 Task: Change the default indentation to 4 spaces.
Action: Mouse moved to (1073, 28)
Screenshot: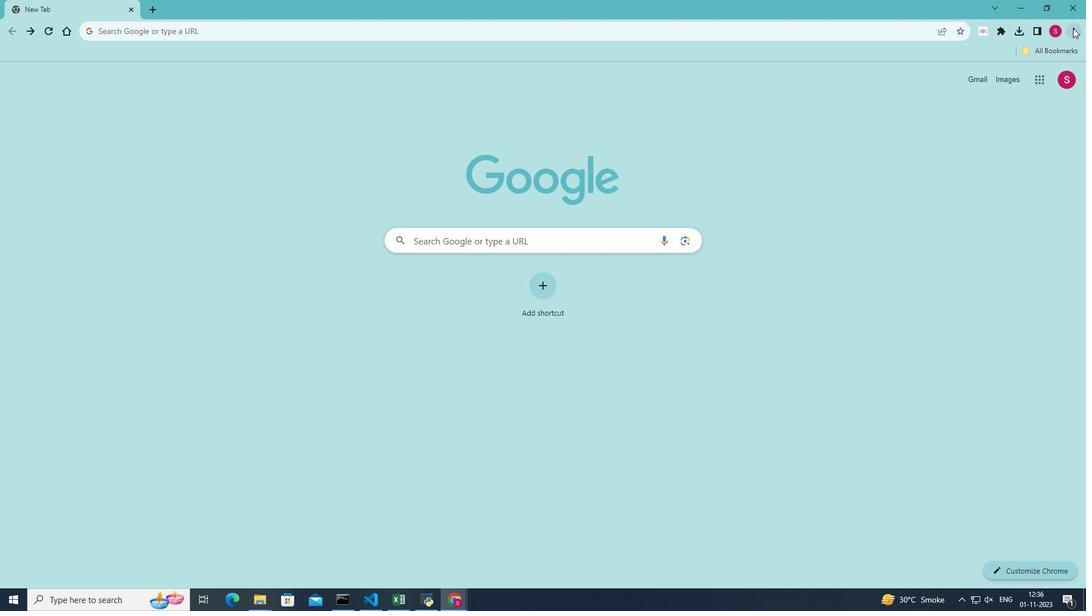 
Action: Mouse pressed left at (1073, 28)
Screenshot: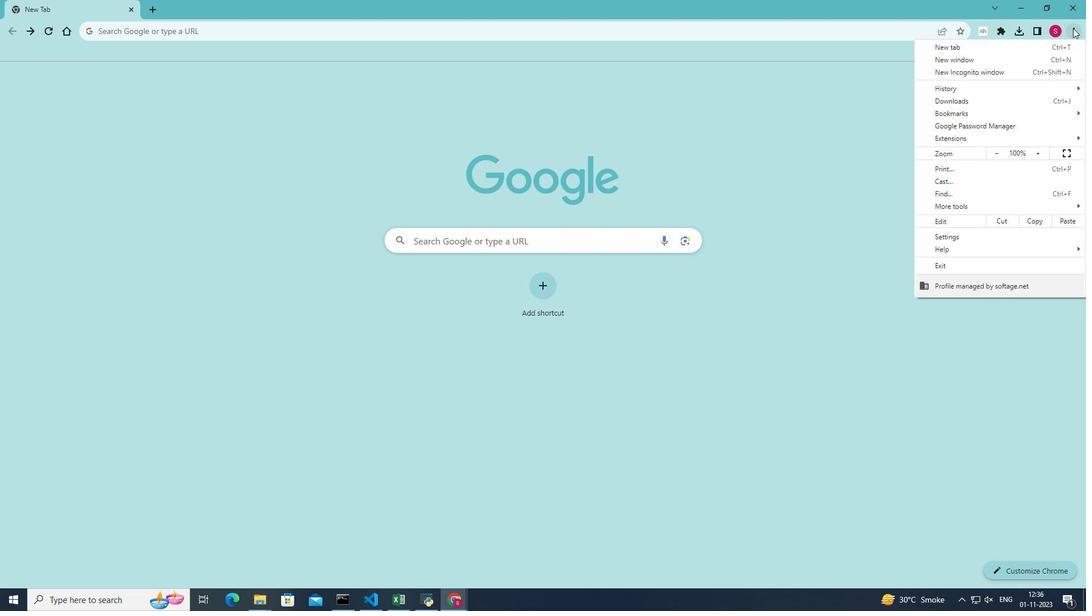 
Action: Mouse moved to (958, 204)
Screenshot: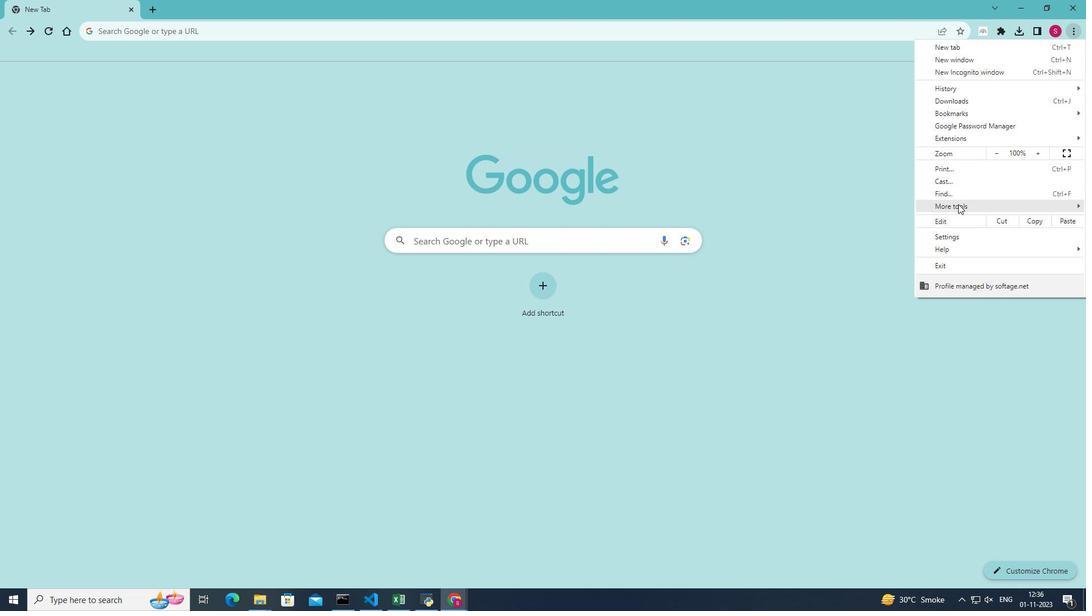 
Action: Mouse pressed left at (958, 204)
Screenshot: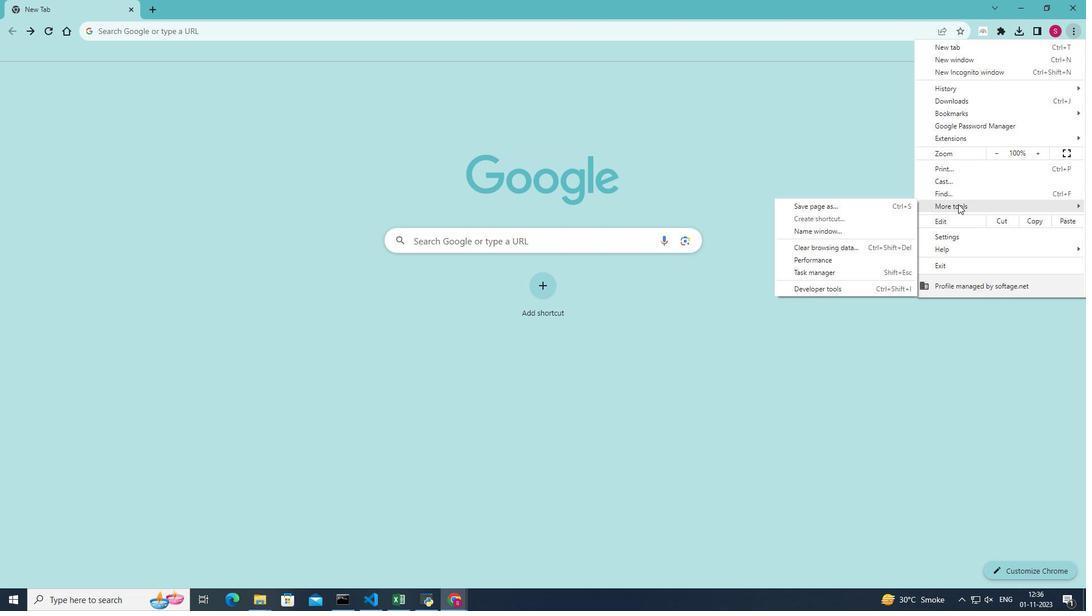 
Action: Mouse moved to (832, 285)
Screenshot: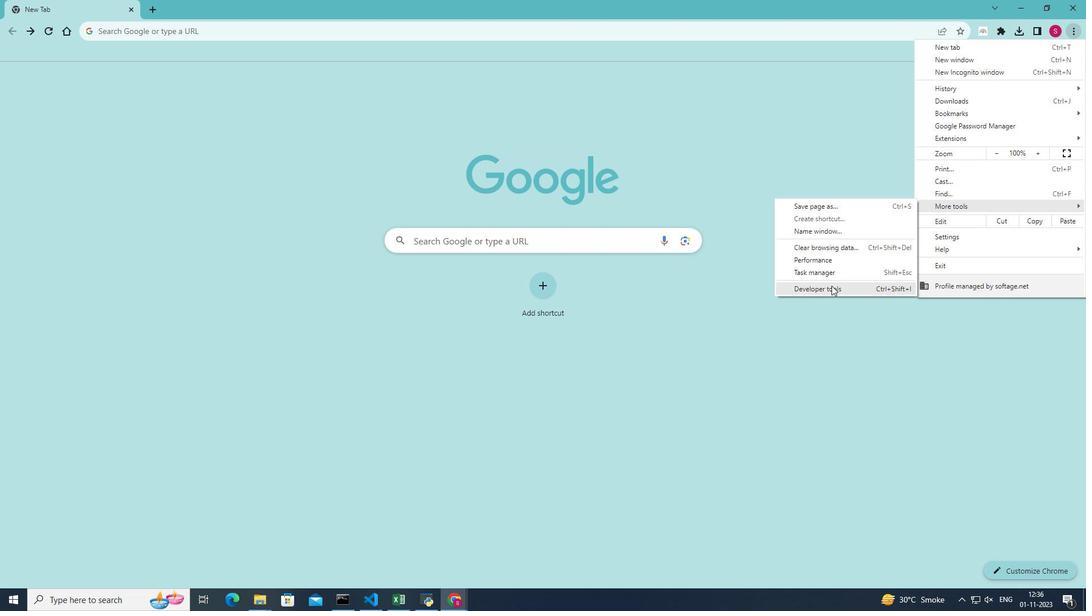 
Action: Mouse pressed left at (832, 285)
Screenshot: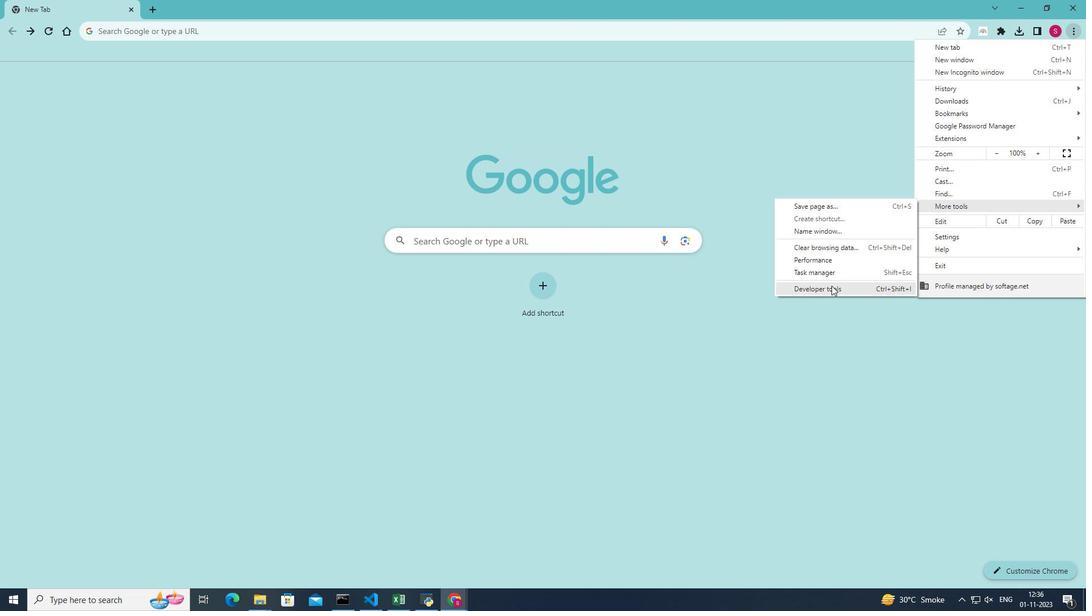 
Action: Mouse moved to (1045, 65)
Screenshot: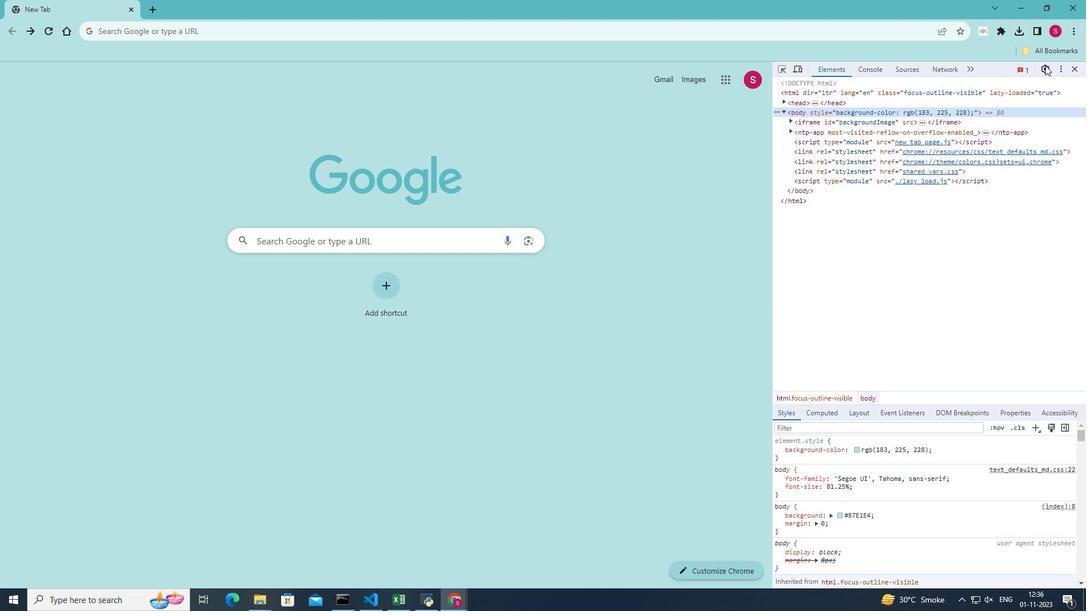 
Action: Mouse pressed left at (1045, 65)
Screenshot: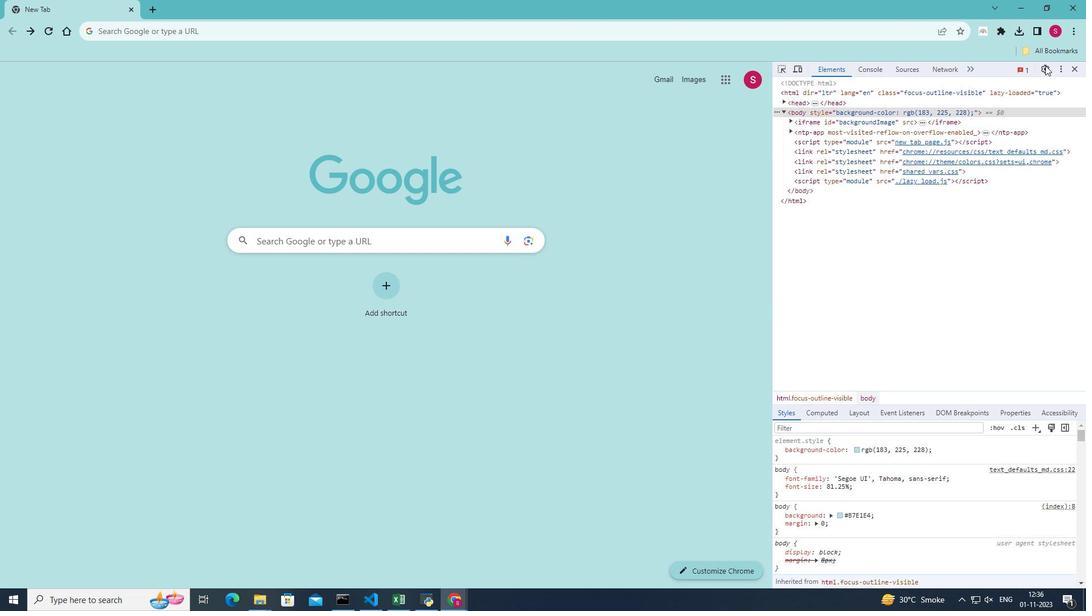 
Action: Mouse pressed left at (1045, 65)
Screenshot: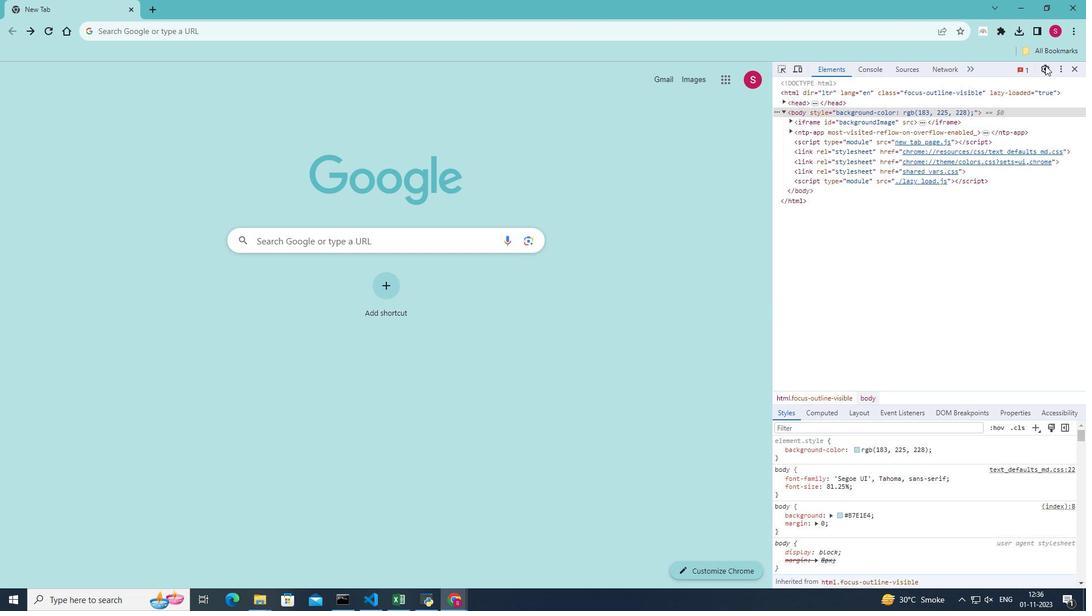 
Action: Mouse moved to (1032, 331)
Screenshot: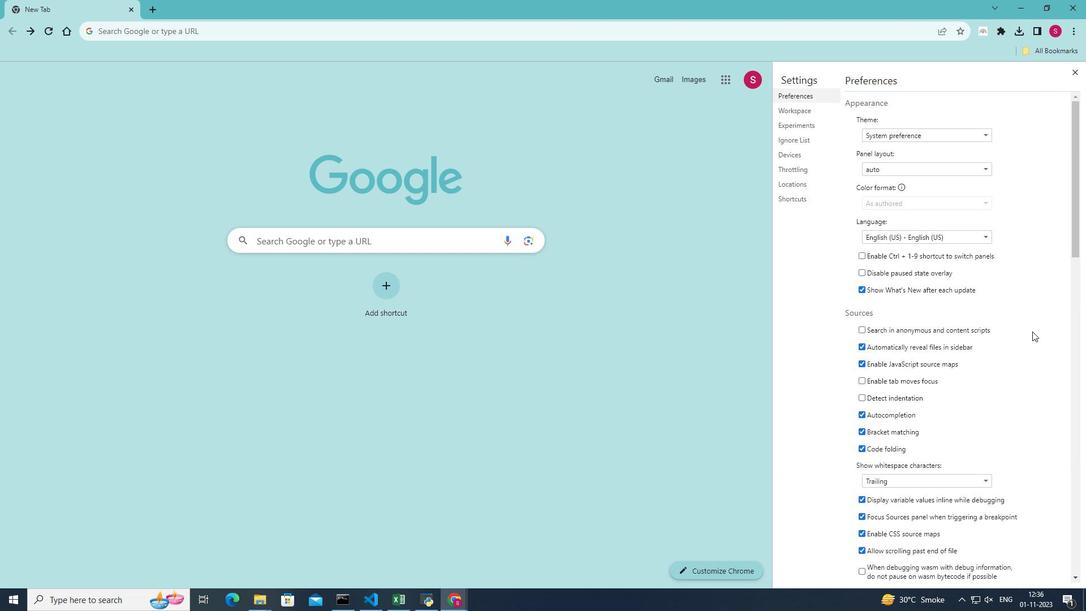 
Action: Mouse scrolled (1032, 331) with delta (0, 0)
Screenshot: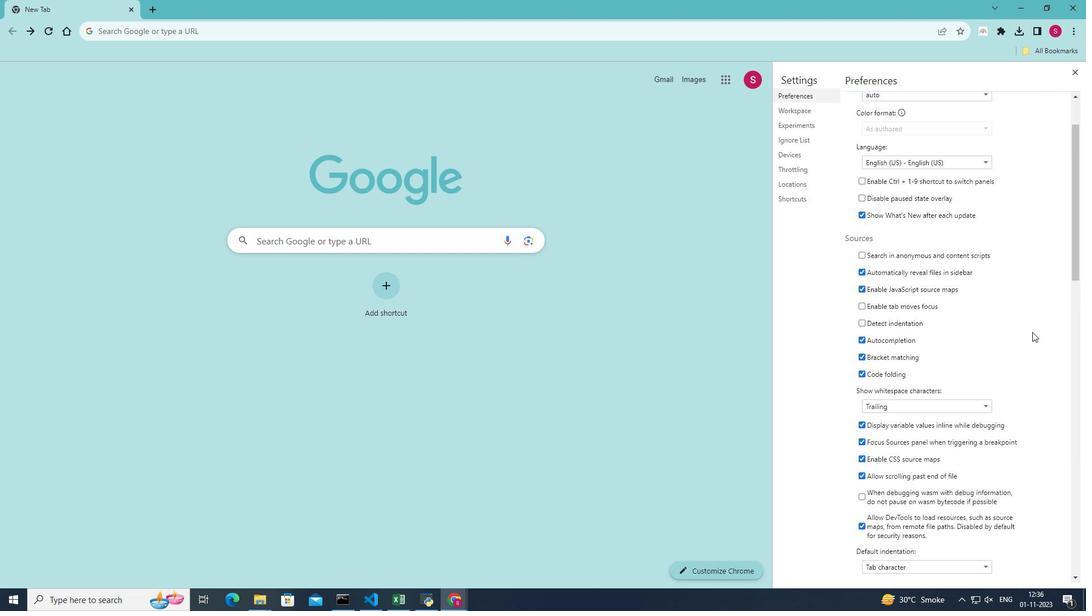 
Action: Mouse scrolled (1032, 331) with delta (0, 0)
Screenshot: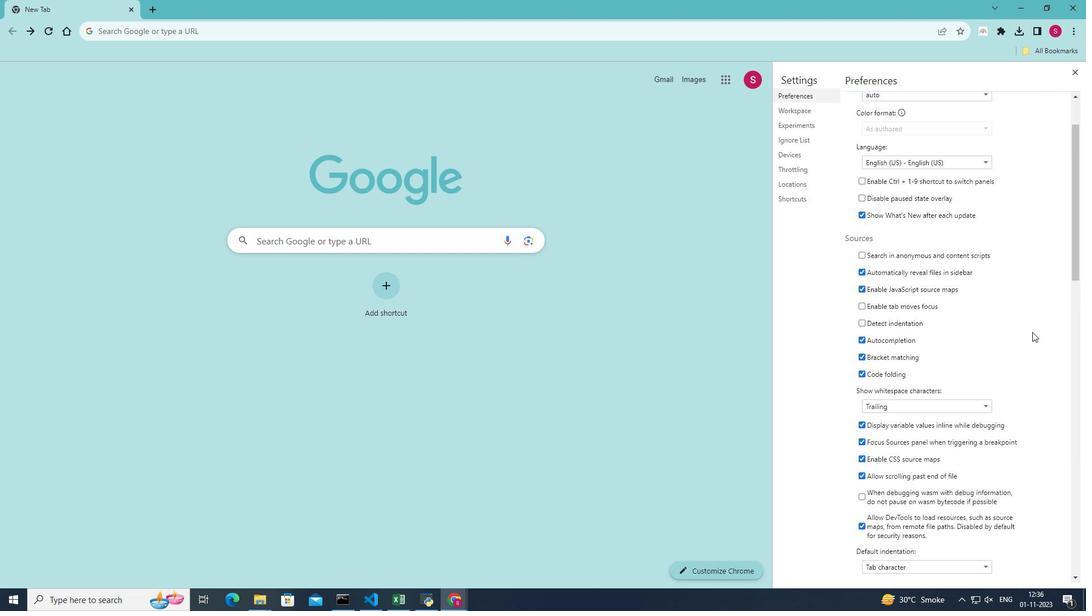 
Action: Mouse moved to (1032, 332)
Screenshot: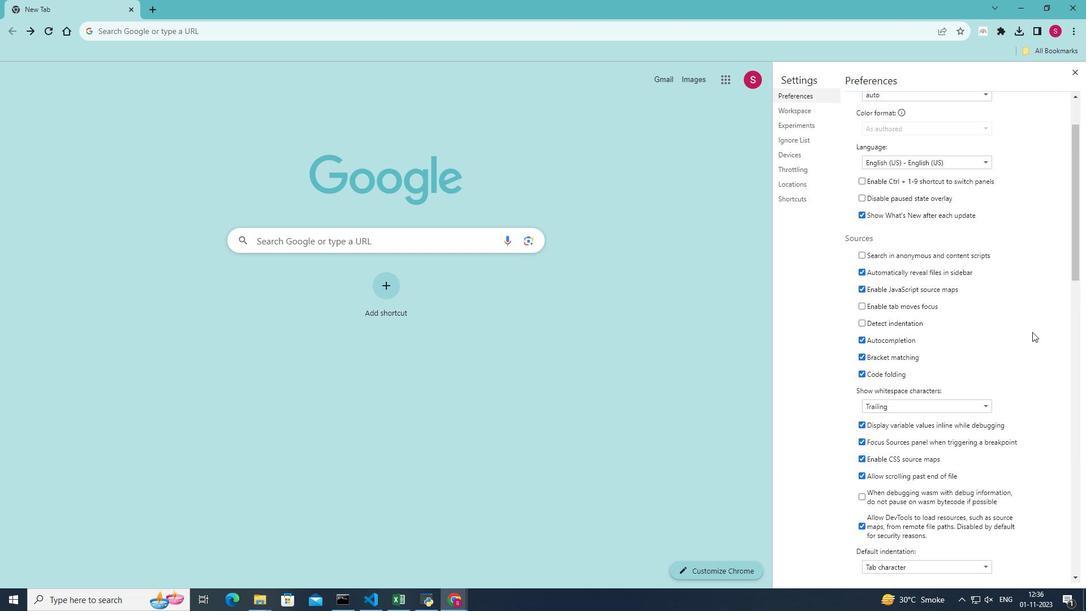 
Action: Mouse scrolled (1032, 331) with delta (0, 0)
Screenshot: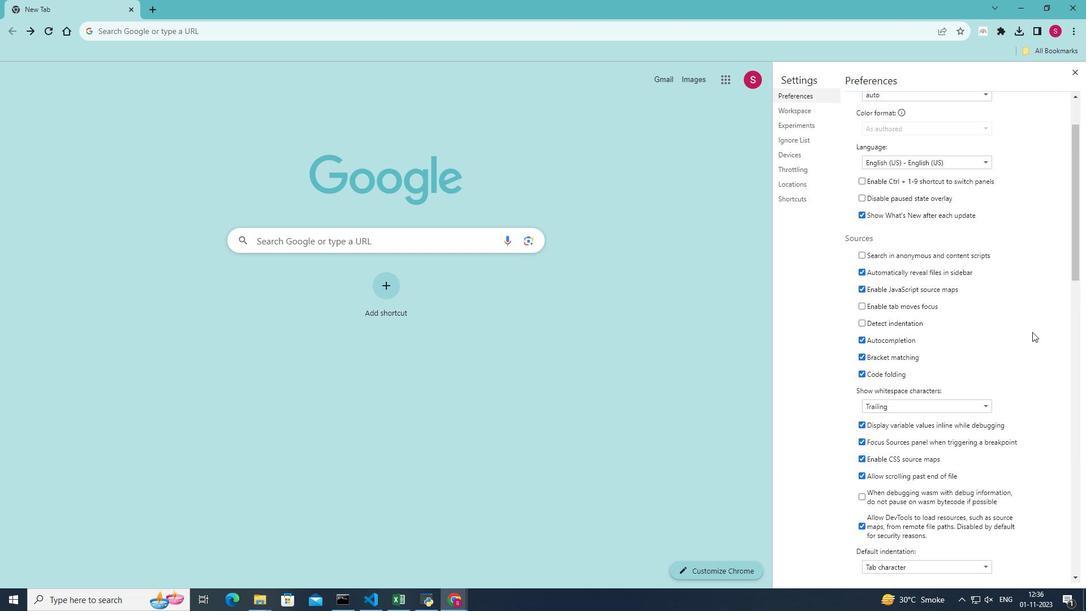 
Action: Mouse scrolled (1032, 331) with delta (0, 0)
Screenshot: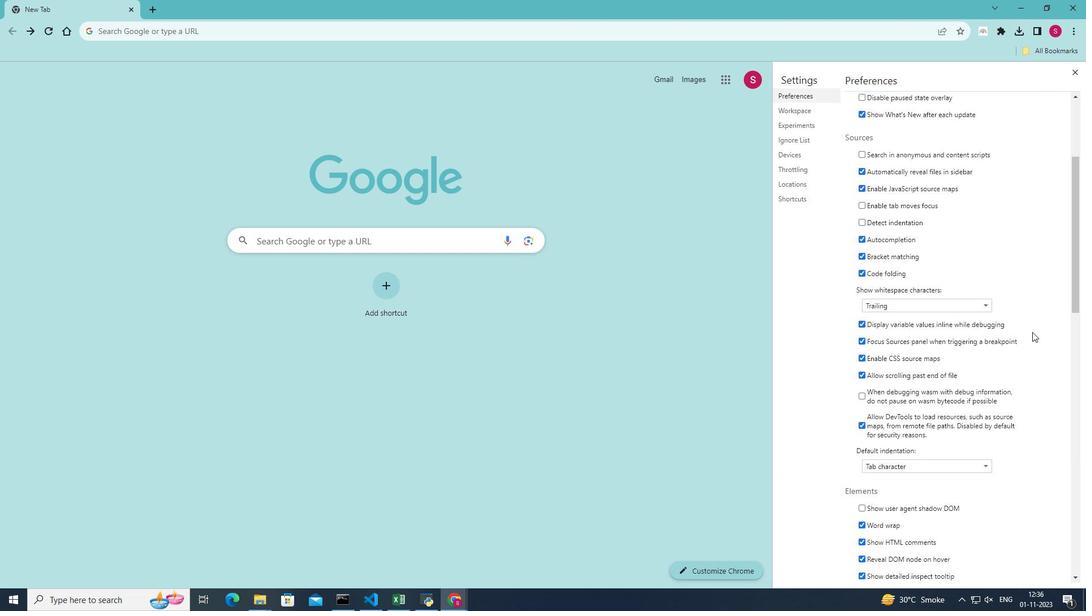 
Action: Mouse scrolled (1032, 331) with delta (0, 0)
Screenshot: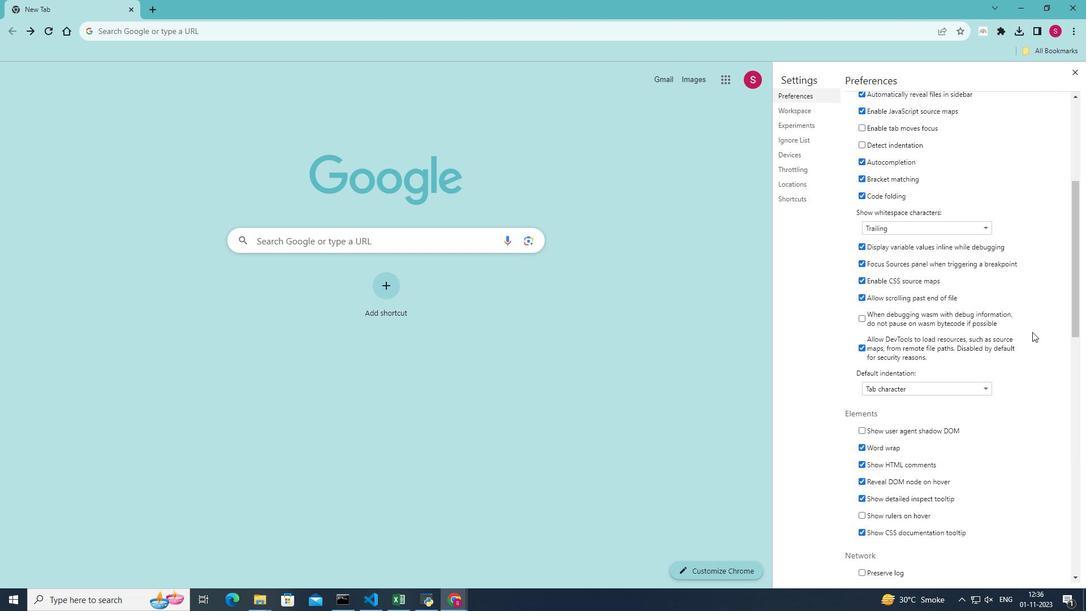 
Action: Mouse moved to (953, 356)
Screenshot: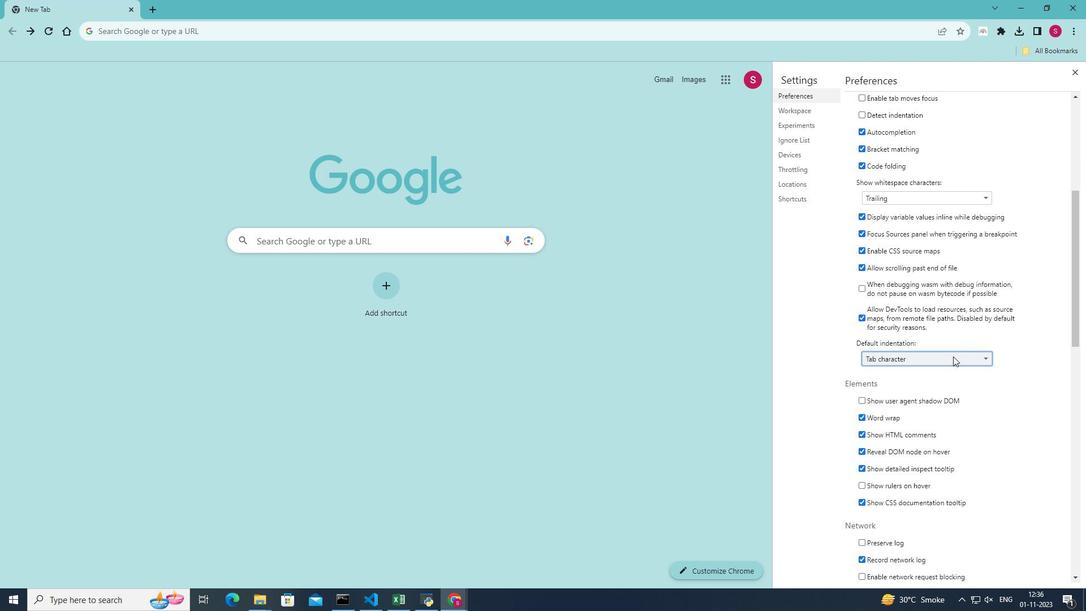 
Action: Mouse pressed left at (953, 356)
Screenshot: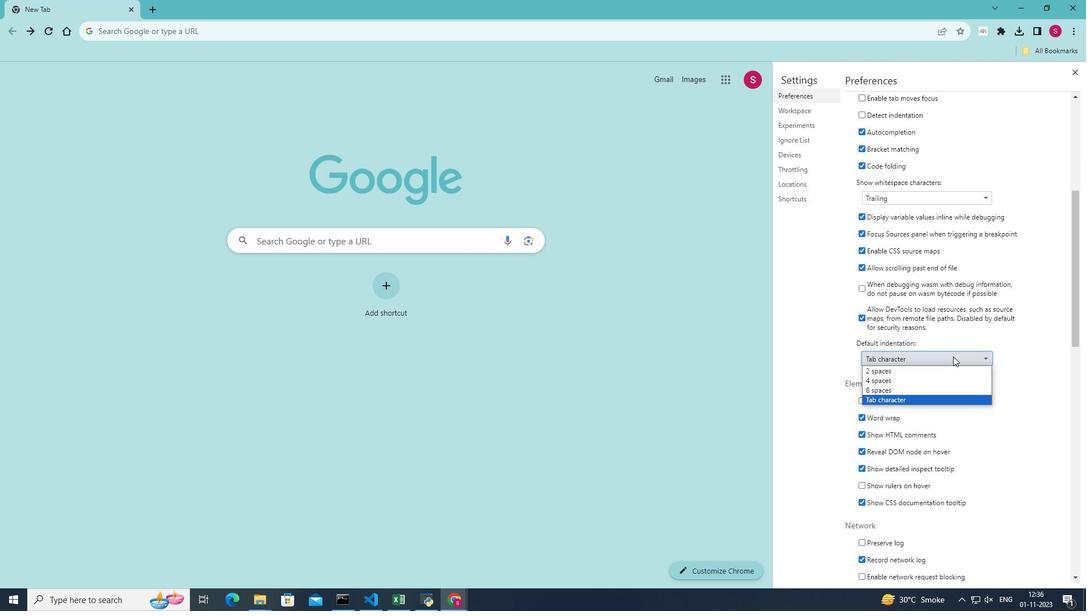 
Action: Mouse moved to (893, 383)
Screenshot: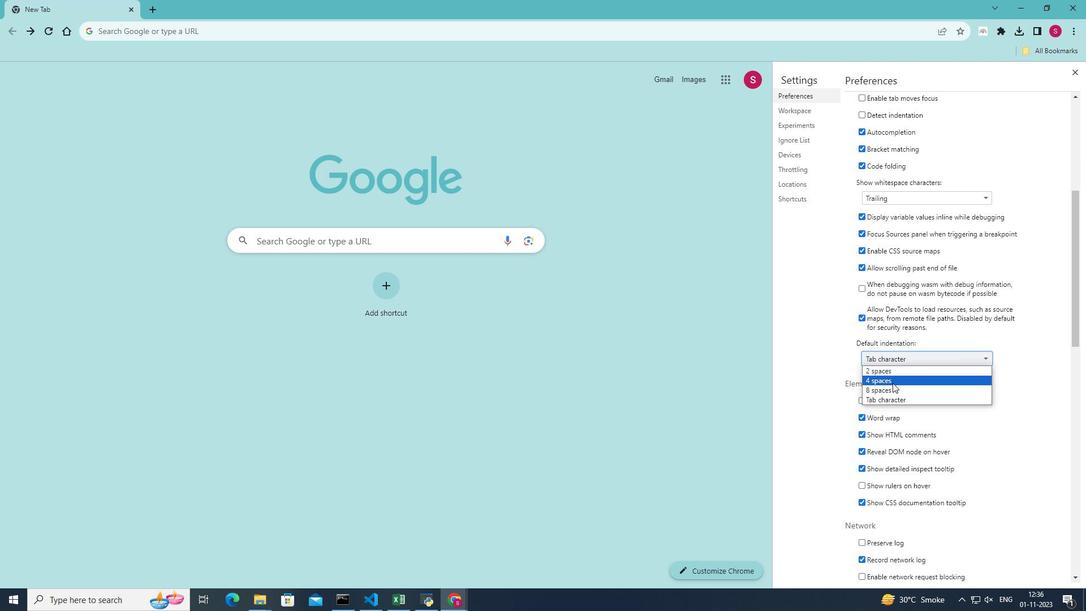 
Action: Mouse pressed left at (893, 383)
Screenshot: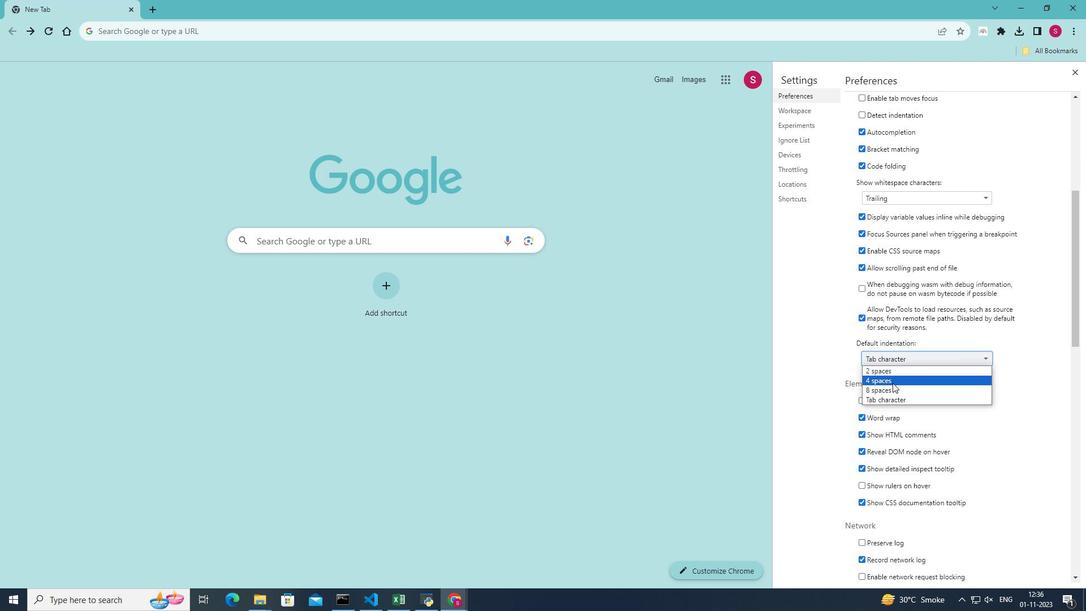
Action: Mouse moved to (1025, 366)
Screenshot: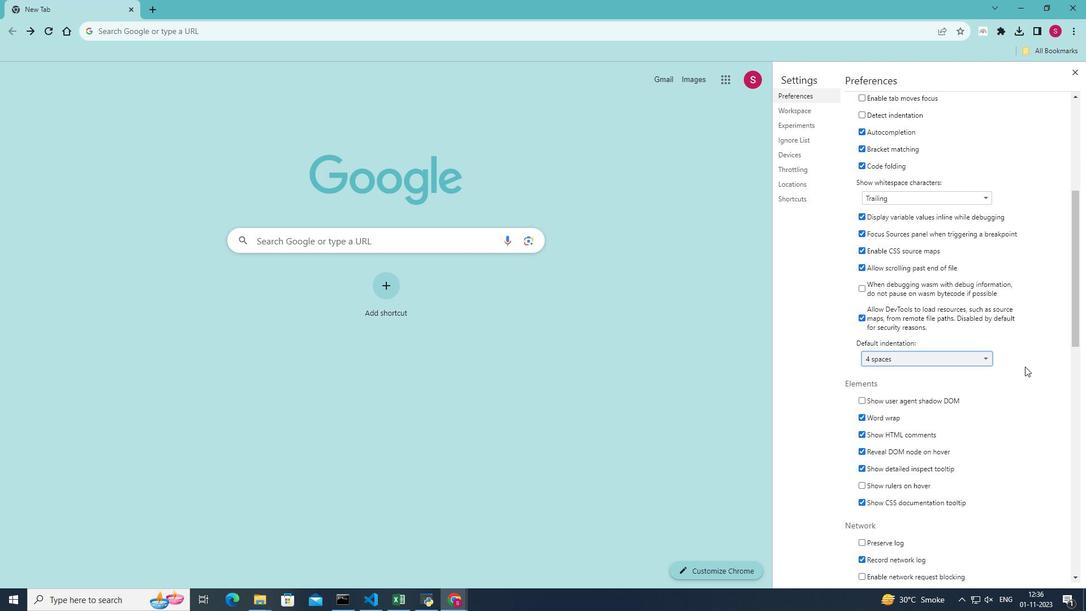 
